 Task: Locate emails with a specific subject: `subject:Important`.
Action: Mouse moved to (746, 102)
Screenshot: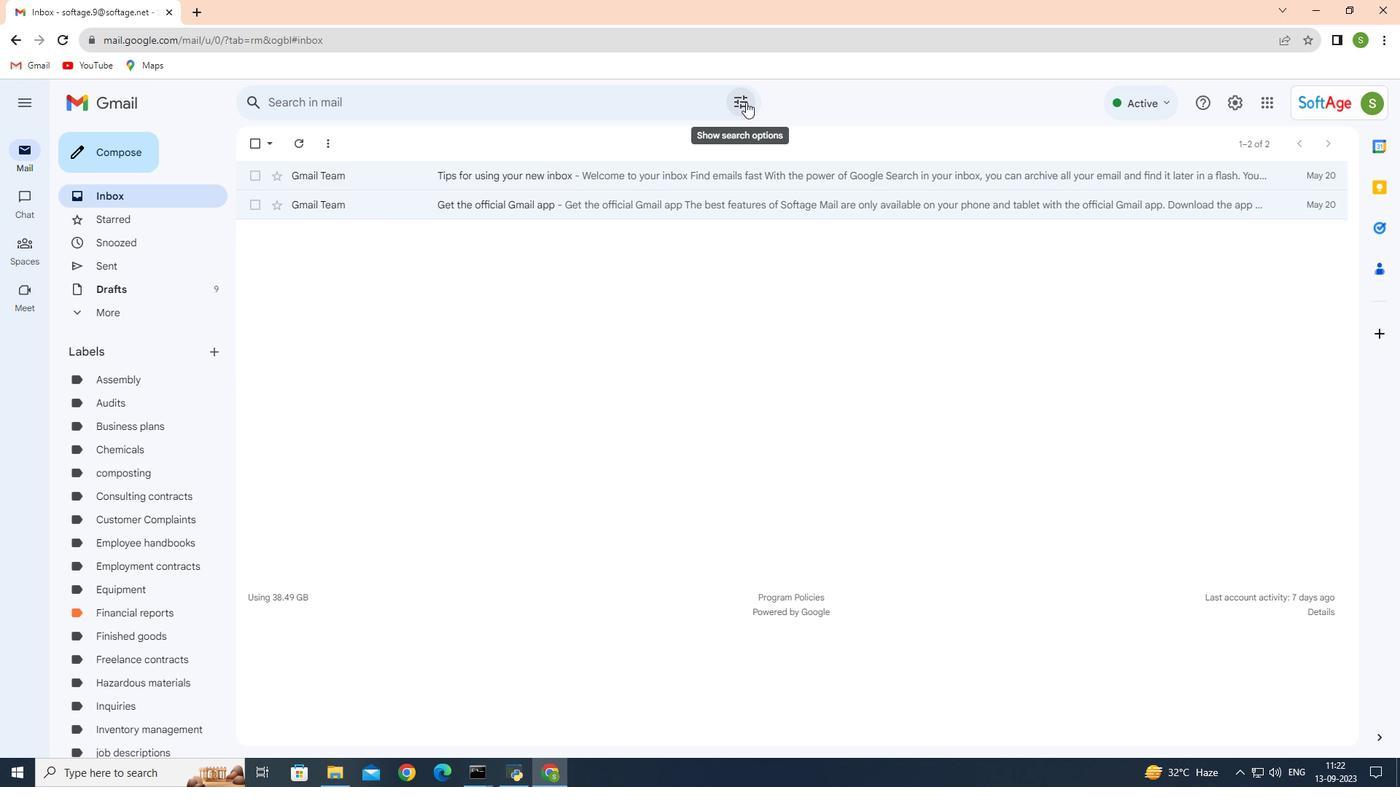 
Action: Mouse pressed left at (746, 102)
Screenshot: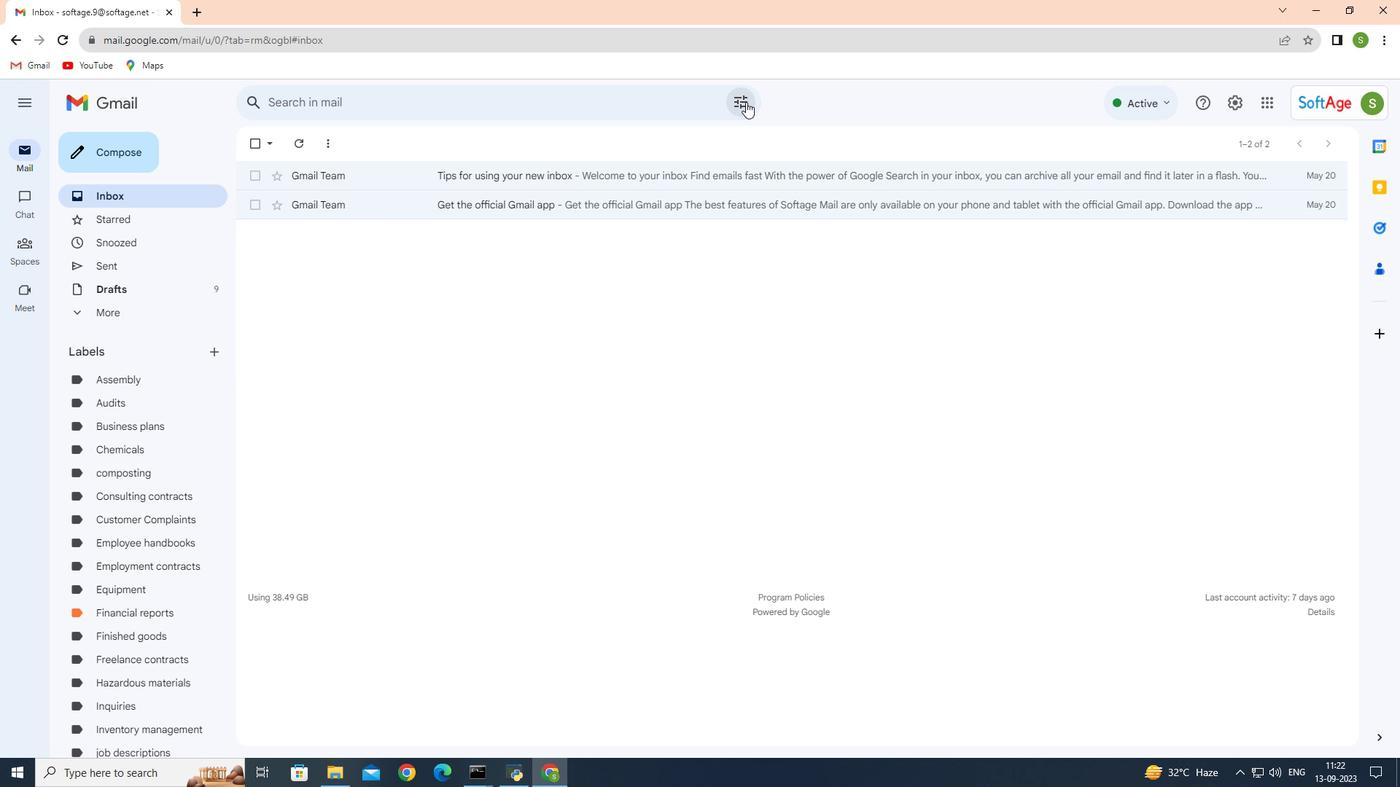 
Action: Mouse moved to (362, 202)
Screenshot: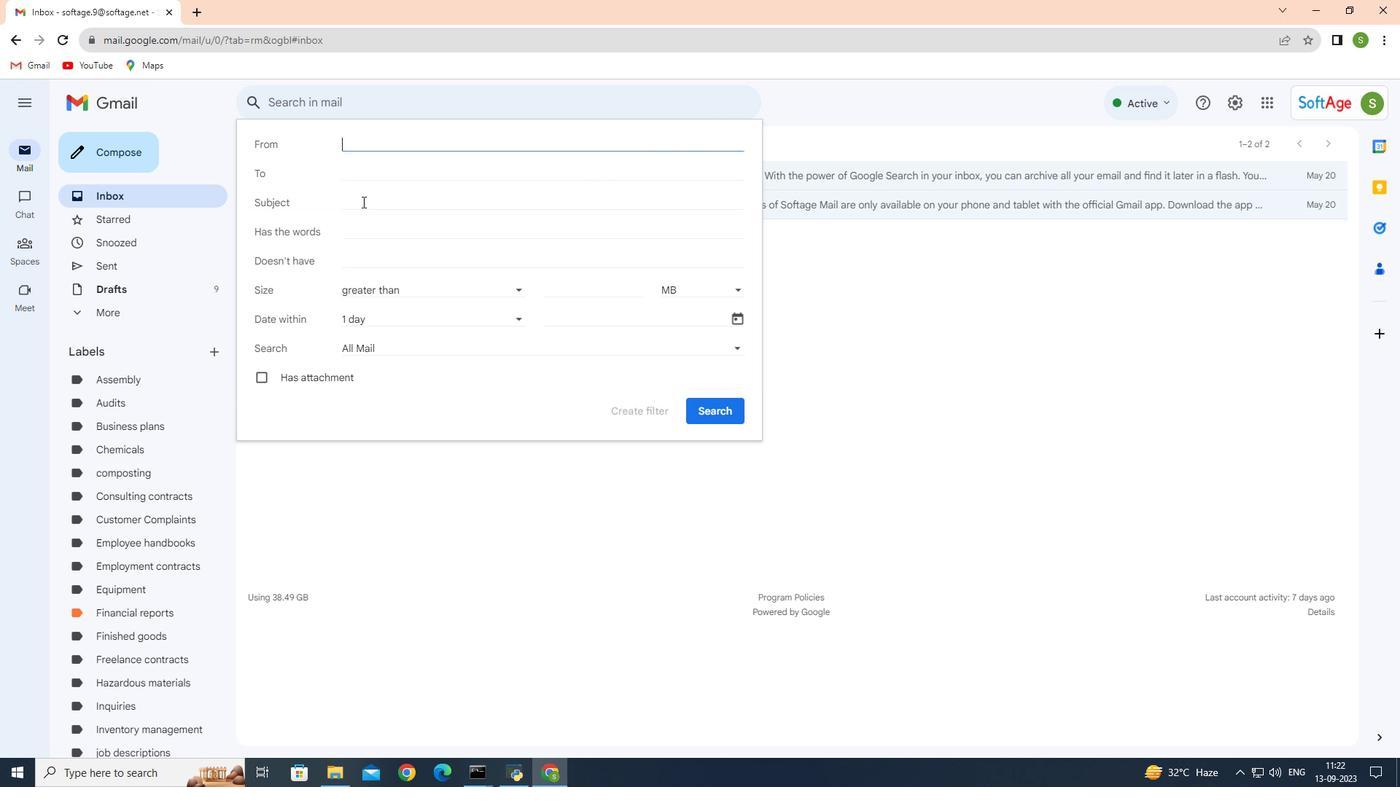 
Action: Mouse pressed left at (362, 202)
Screenshot: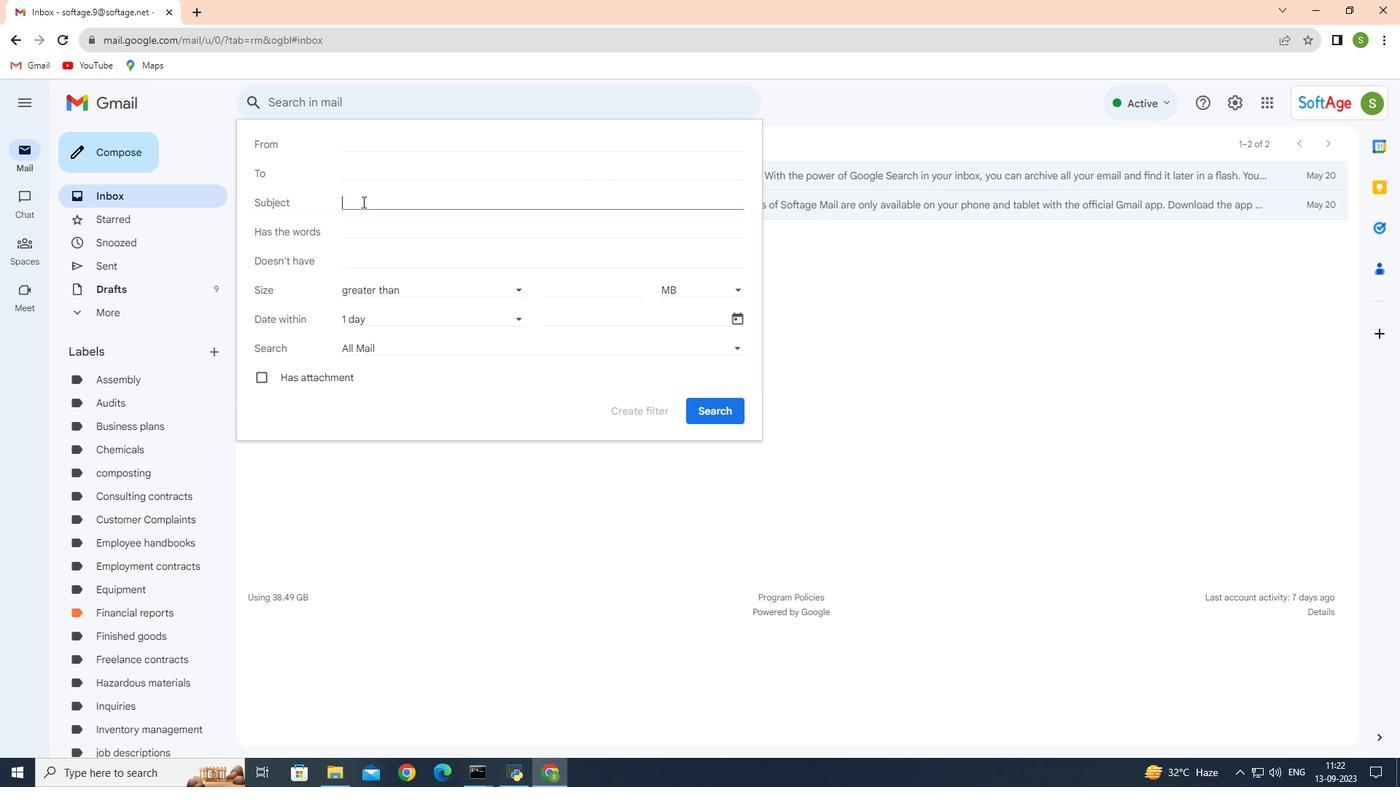 
Action: Mouse moved to (545, 166)
Screenshot: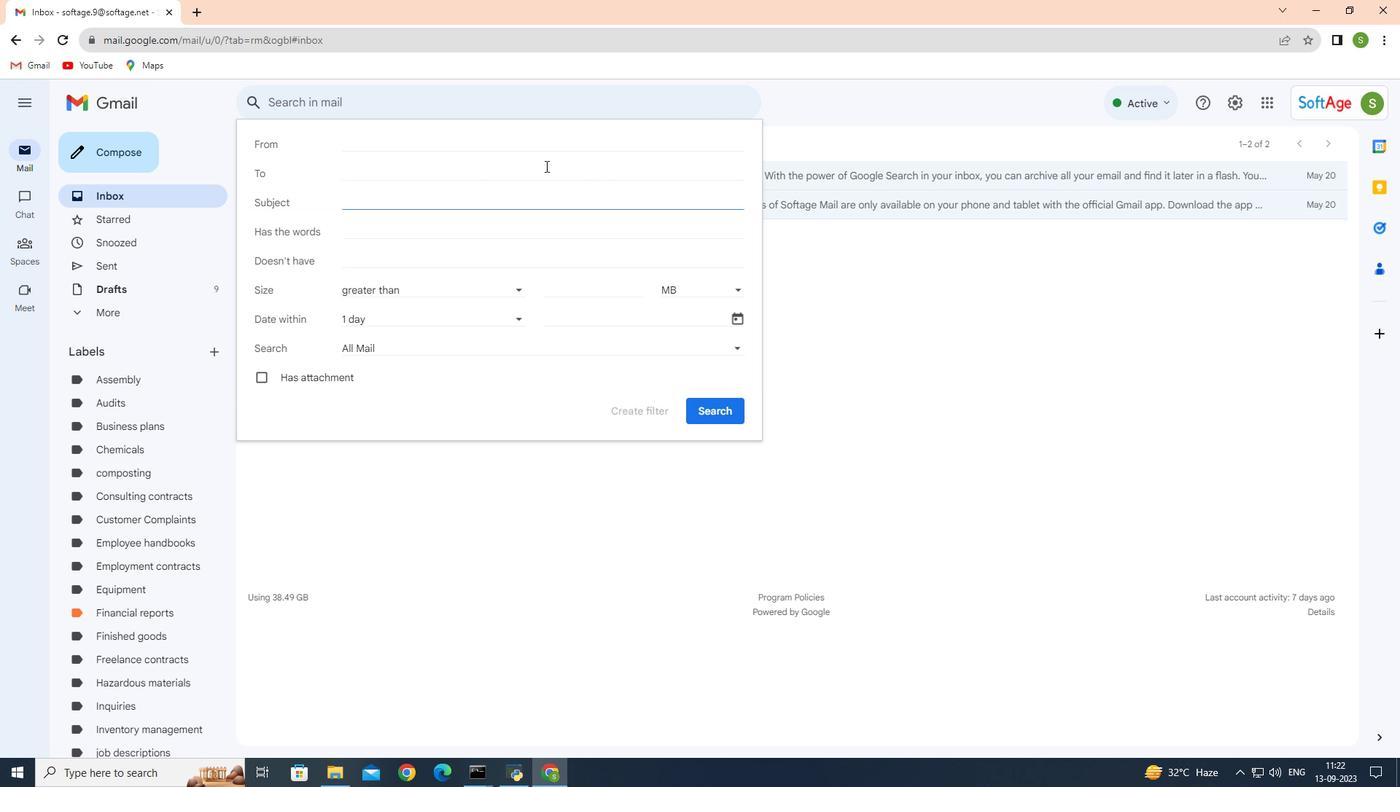 
Action: Key pressed <Key.shift>Important
Screenshot: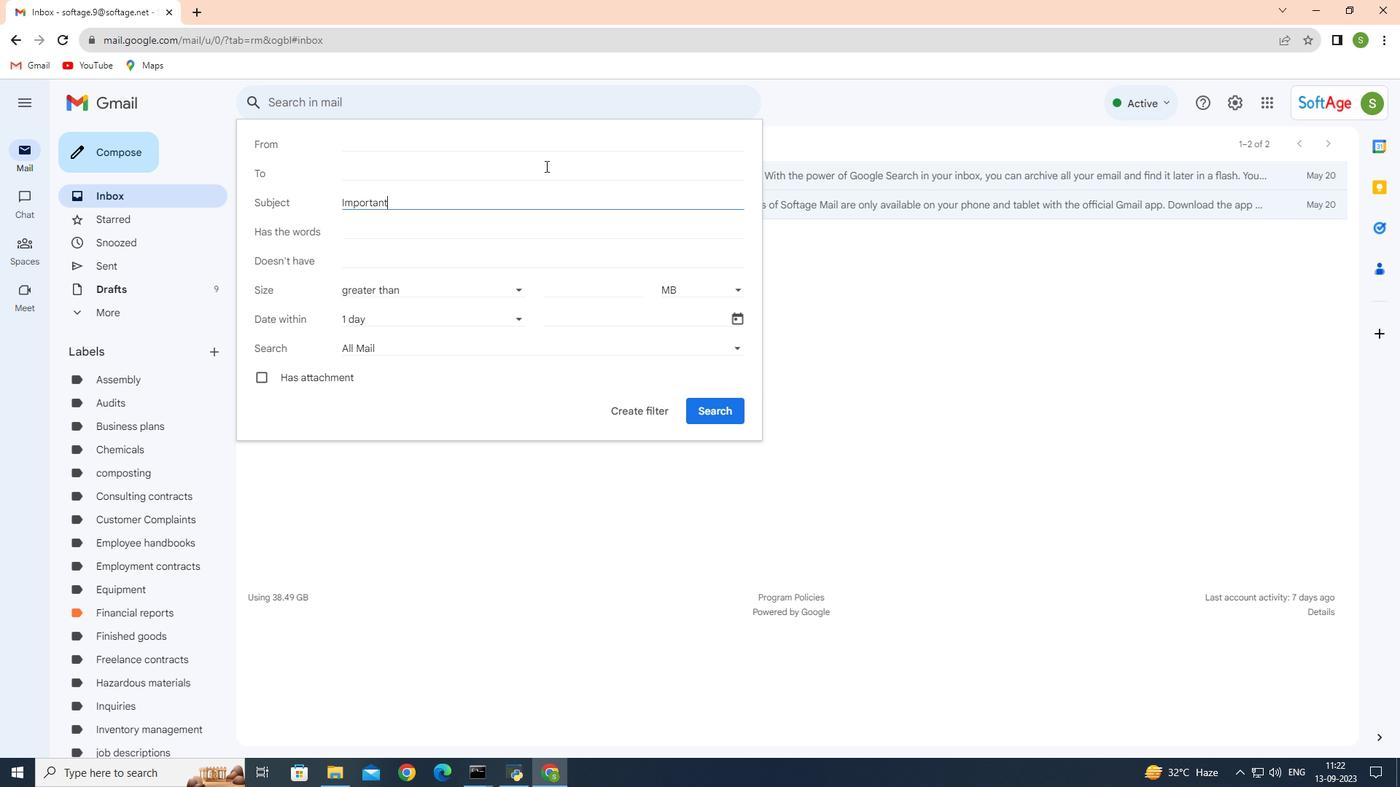 
Action: Mouse moved to (697, 403)
Screenshot: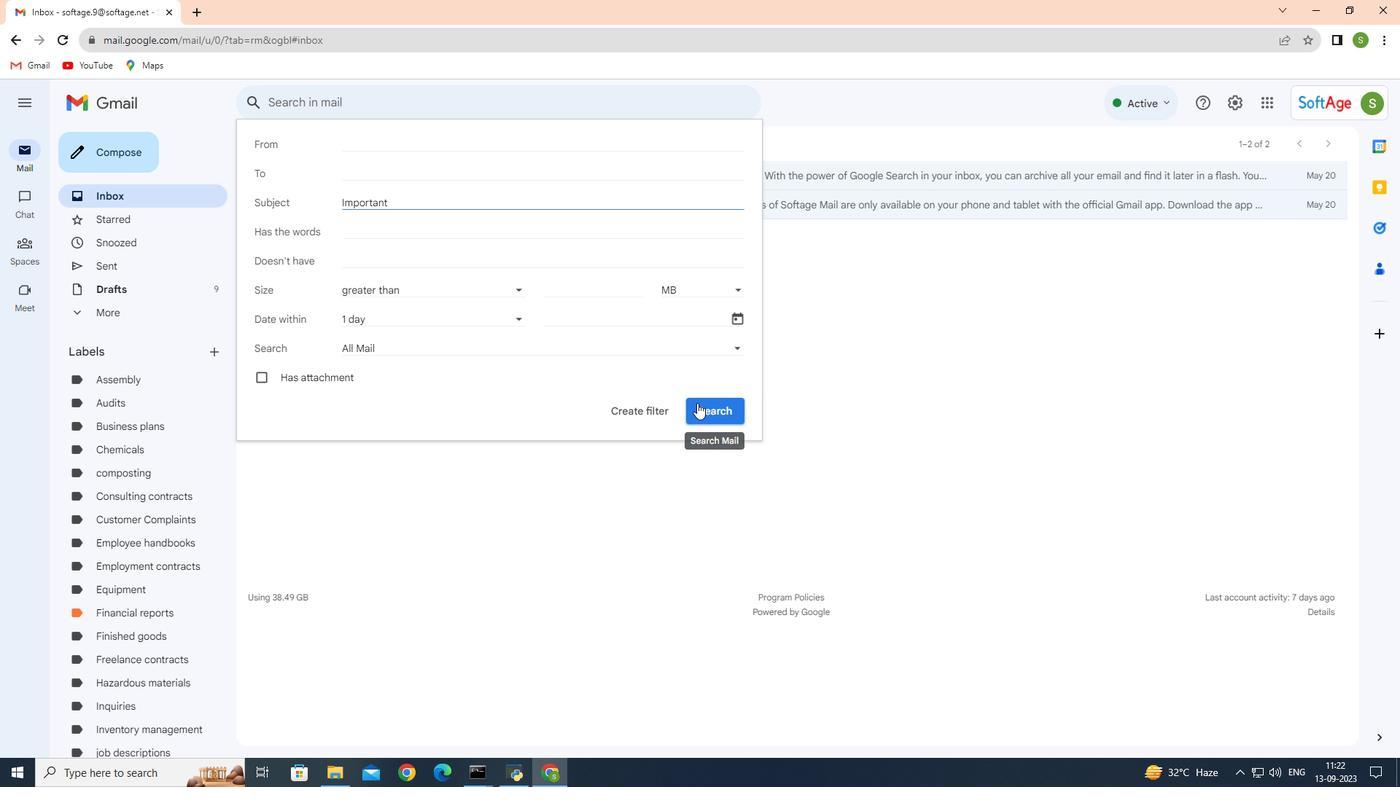 
Action: Mouse pressed left at (697, 403)
Screenshot: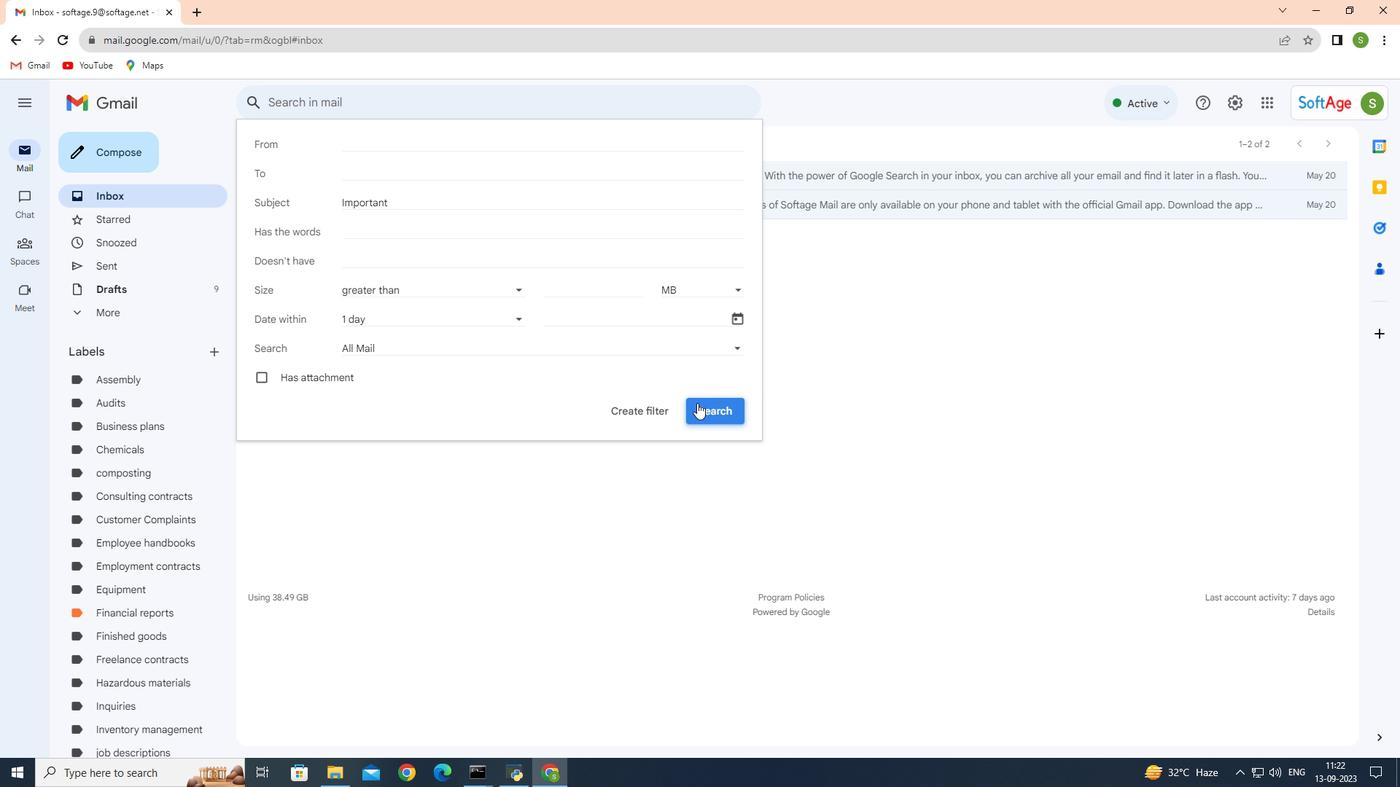 
Action: Mouse moved to (697, 397)
Screenshot: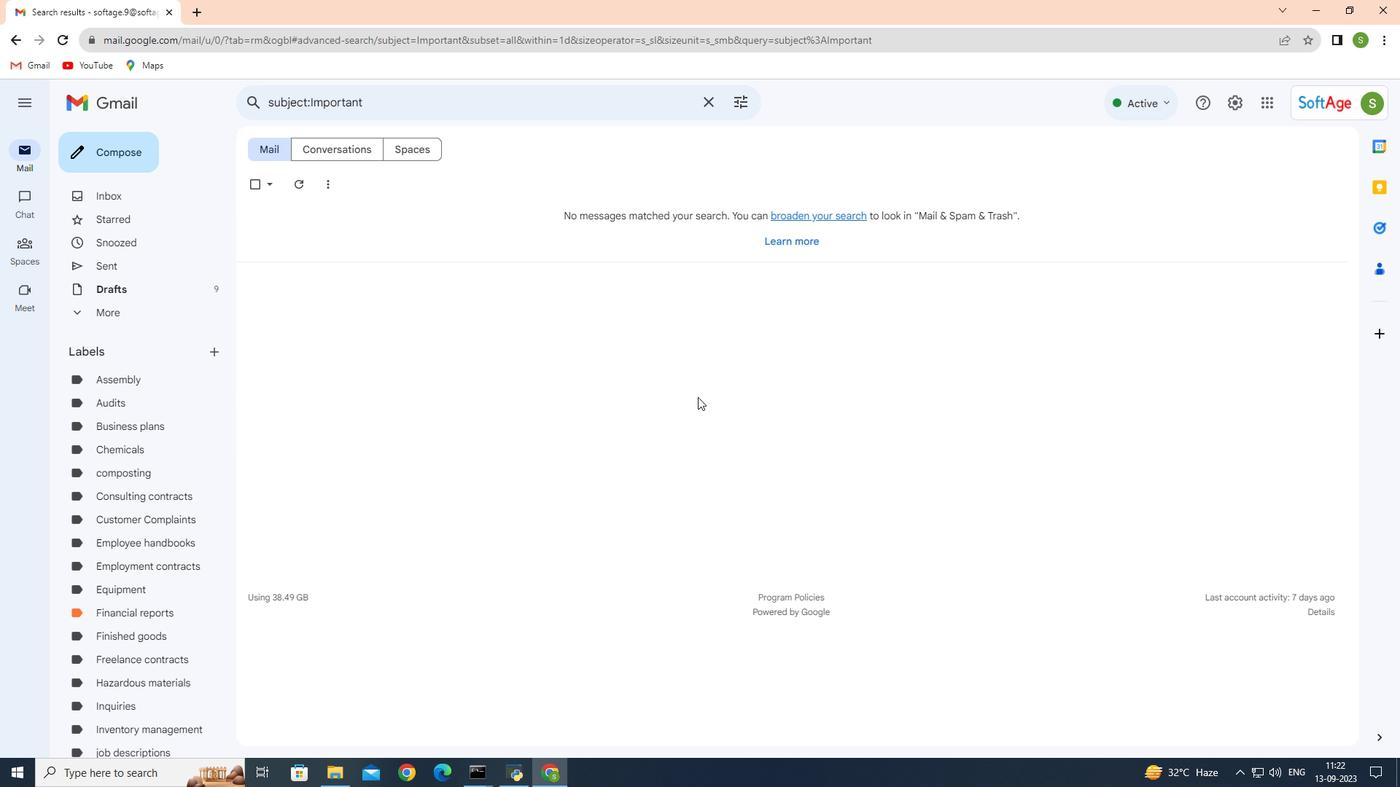 
